 Task: Add the task  Develop a new online platform for event ticket sales to the section Code Quality Sprint in the project AgileMind and add a Due Date to the respective task as 2023/11/17
Action: Mouse moved to (552, 418)
Screenshot: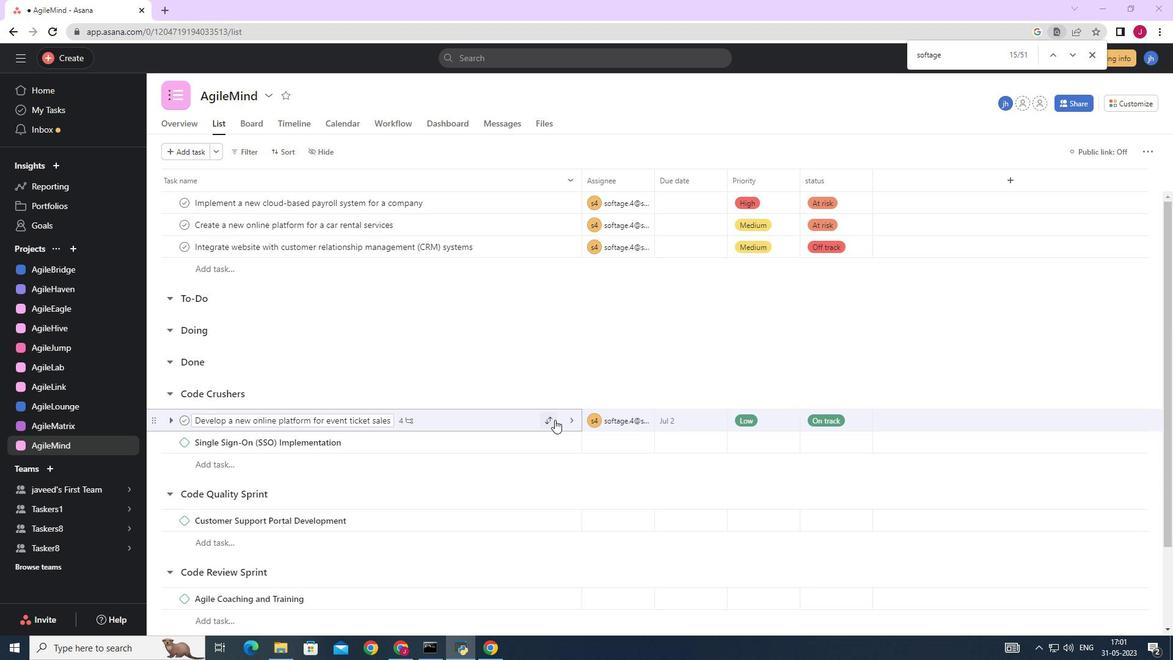 
Action: Mouse pressed left at (552, 418)
Screenshot: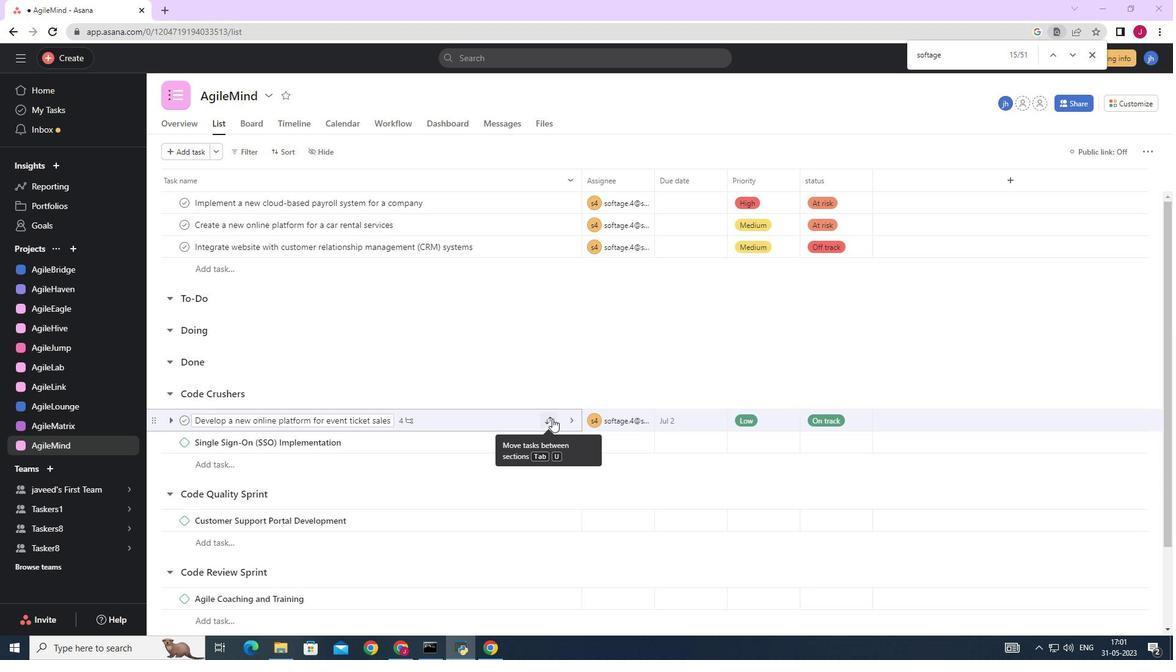 
Action: Mouse moved to (707, 300)
Screenshot: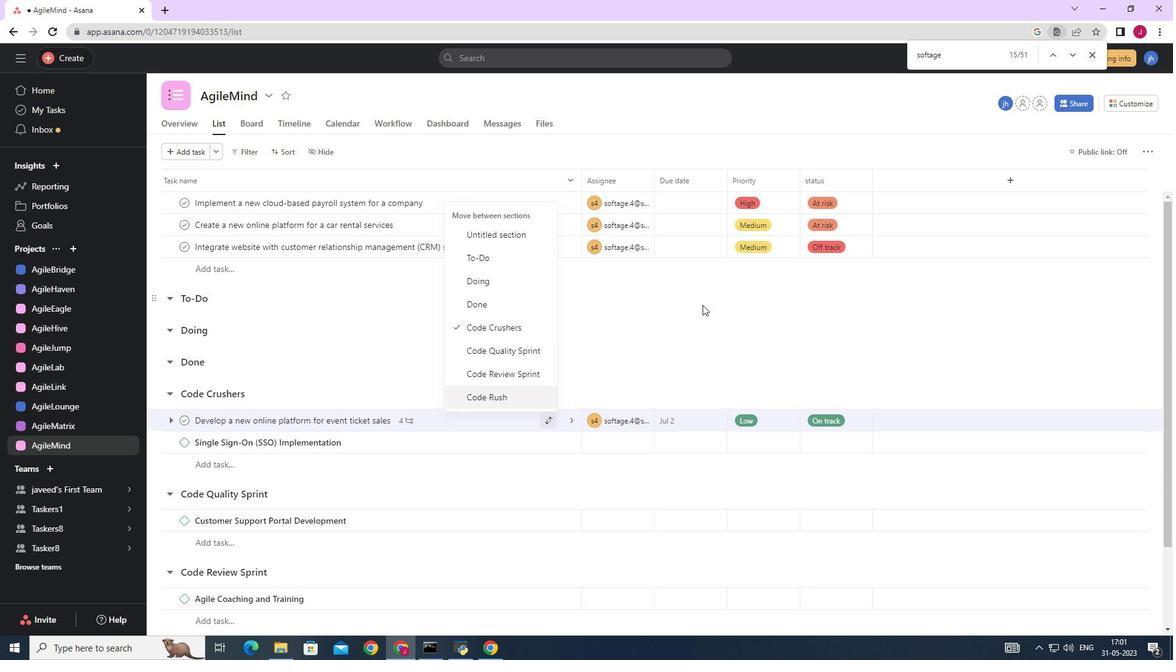 
Action: Mouse pressed left at (707, 300)
Screenshot: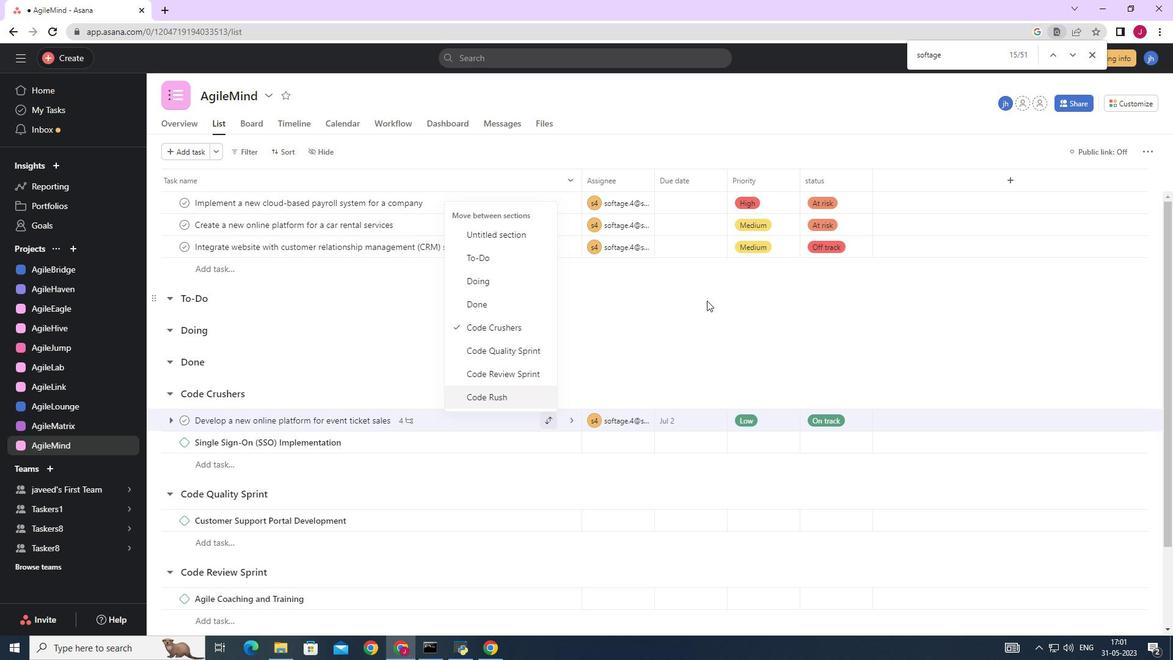 
Action: Mouse moved to (547, 418)
Screenshot: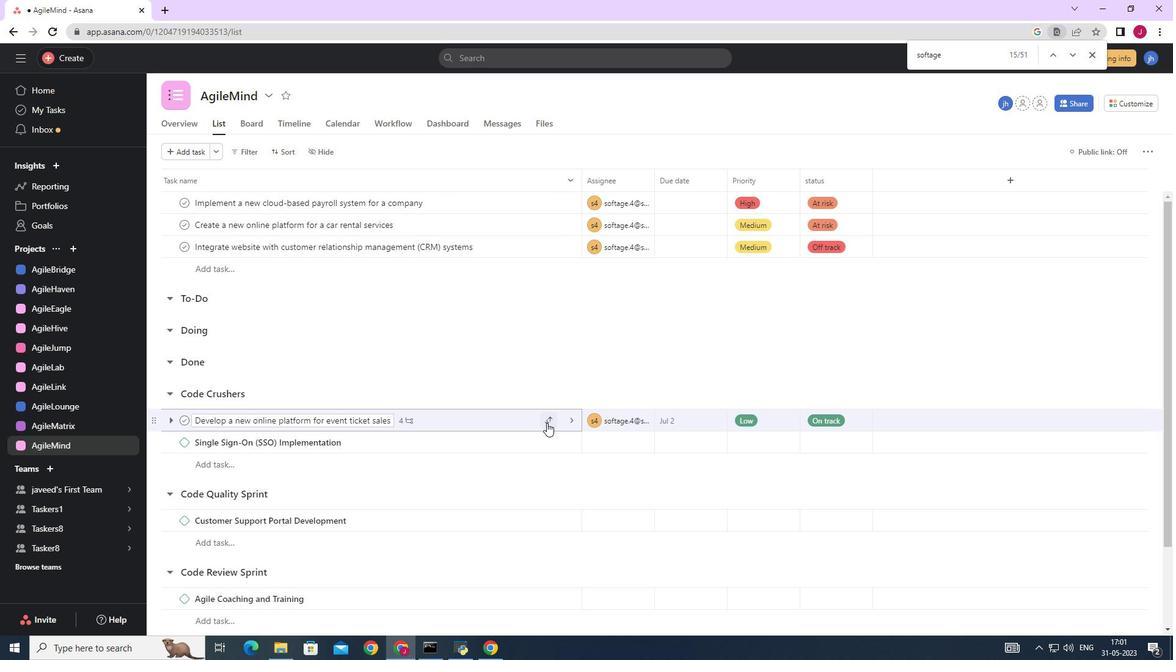 
Action: Mouse pressed left at (547, 418)
Screenshot: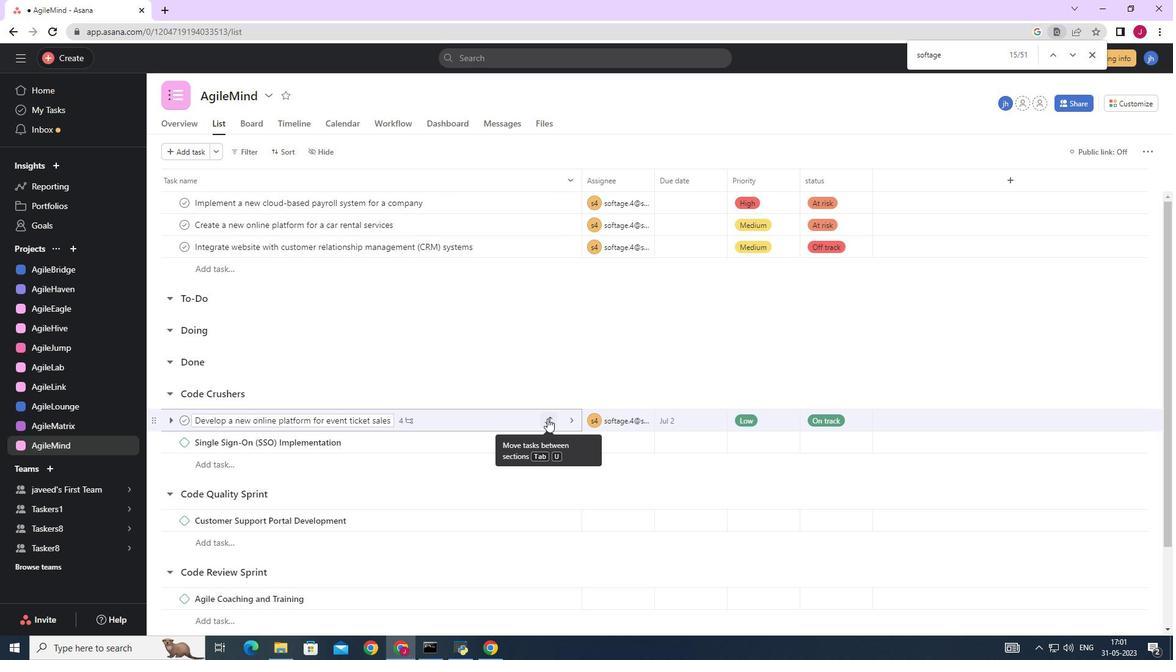 
Action: Mouse moved to (513, 350)
Screenshot: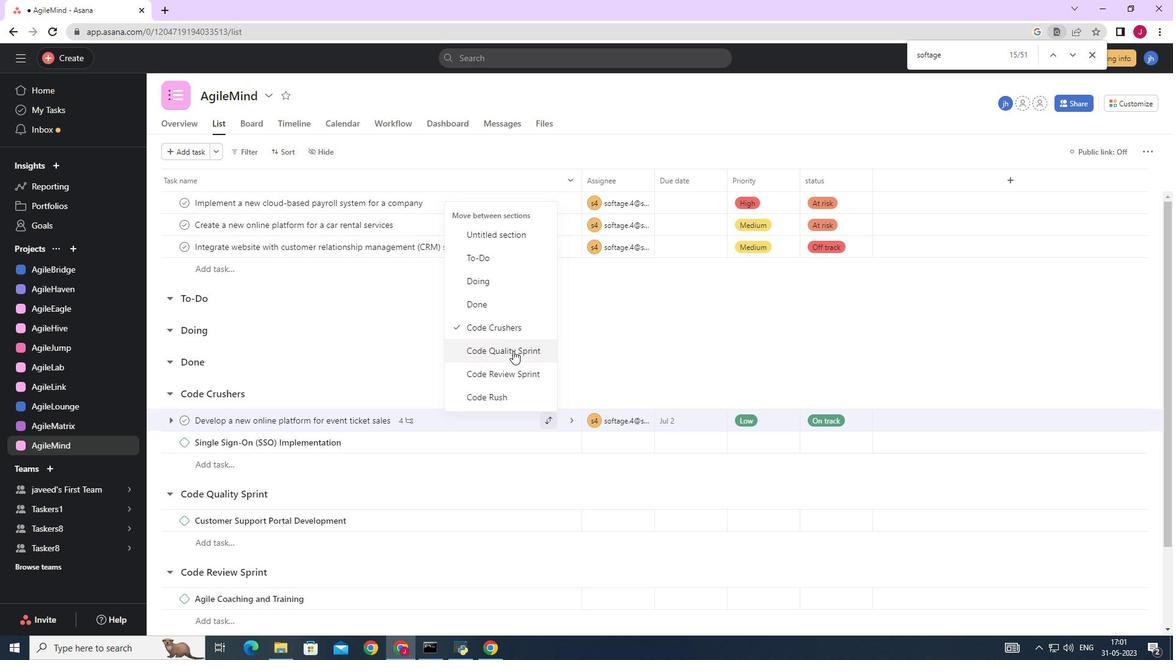 
Action: Mouse pressed left at (513, 350)
Screenshot: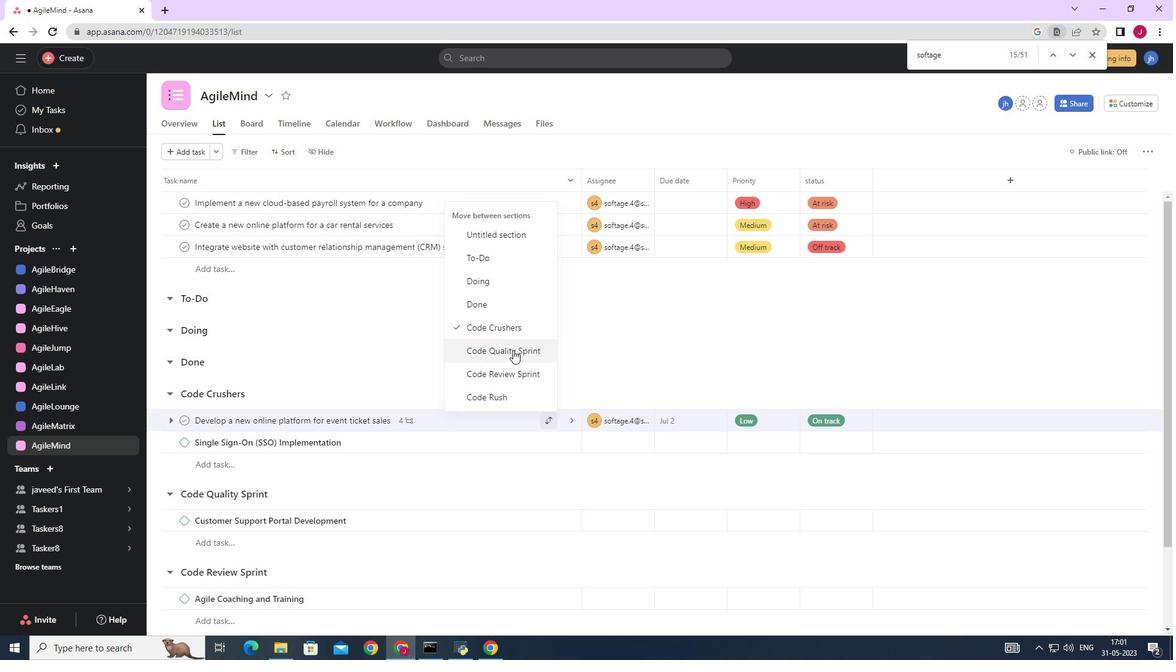 
Action: Mouse moved to (720, 499)
Screenshot: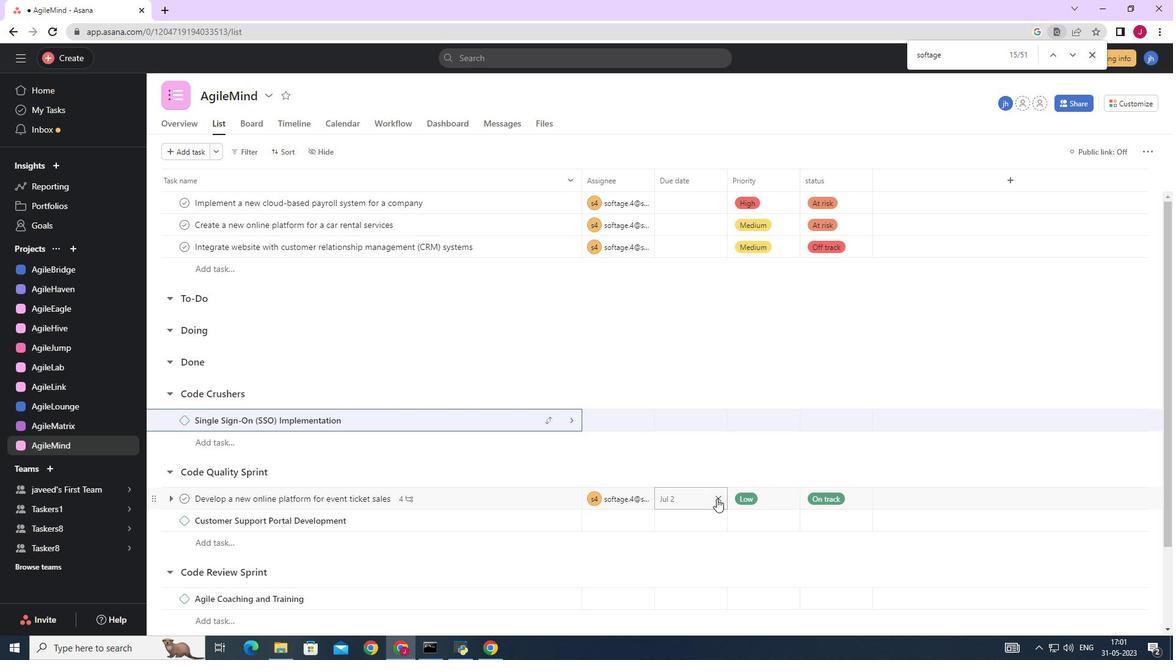 
Action: Mouse pressed left at (720, 499)
Screenshot: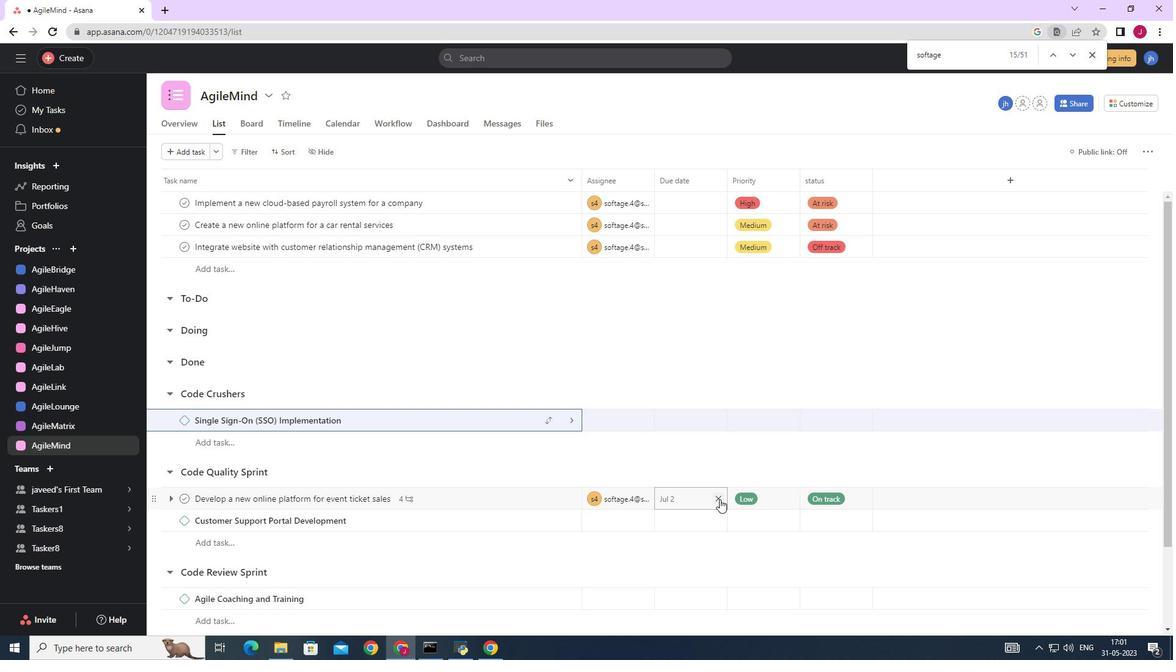 
Action: Mouse moved to (687, 500)
Screenshot: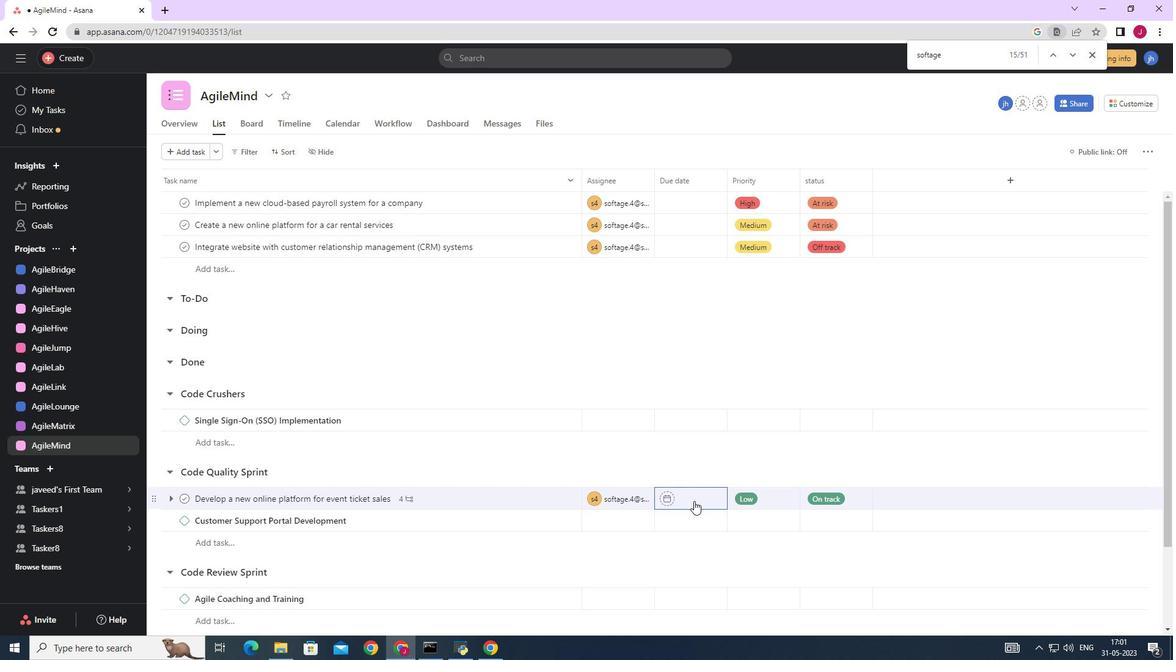 
Action: Mouse pressed left at (687, 500)
Screenshot: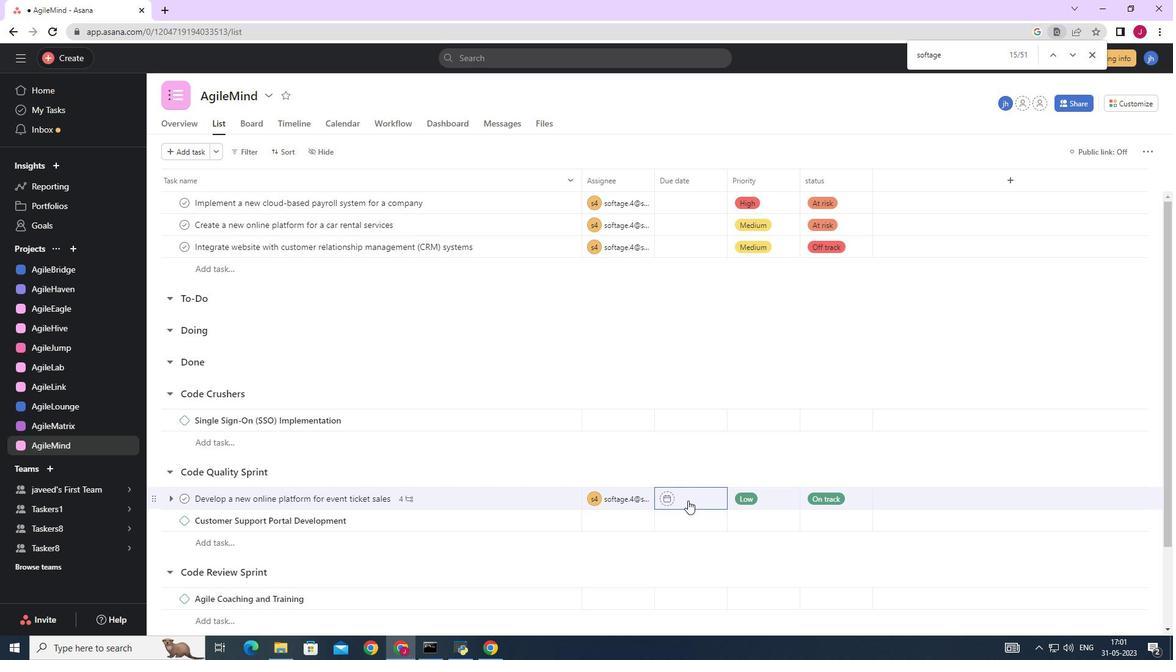 
Action: Mouse moved to (812, 306)
Screenshot: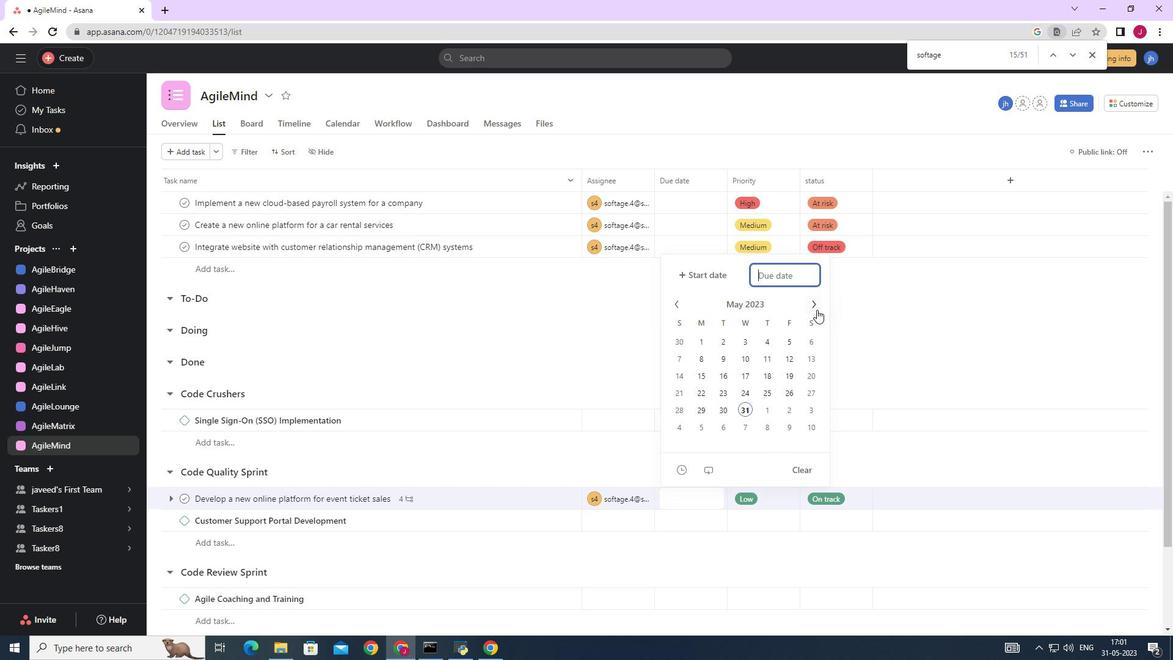 
Action: Mouse pressed left at (812, 306)
Screenshot: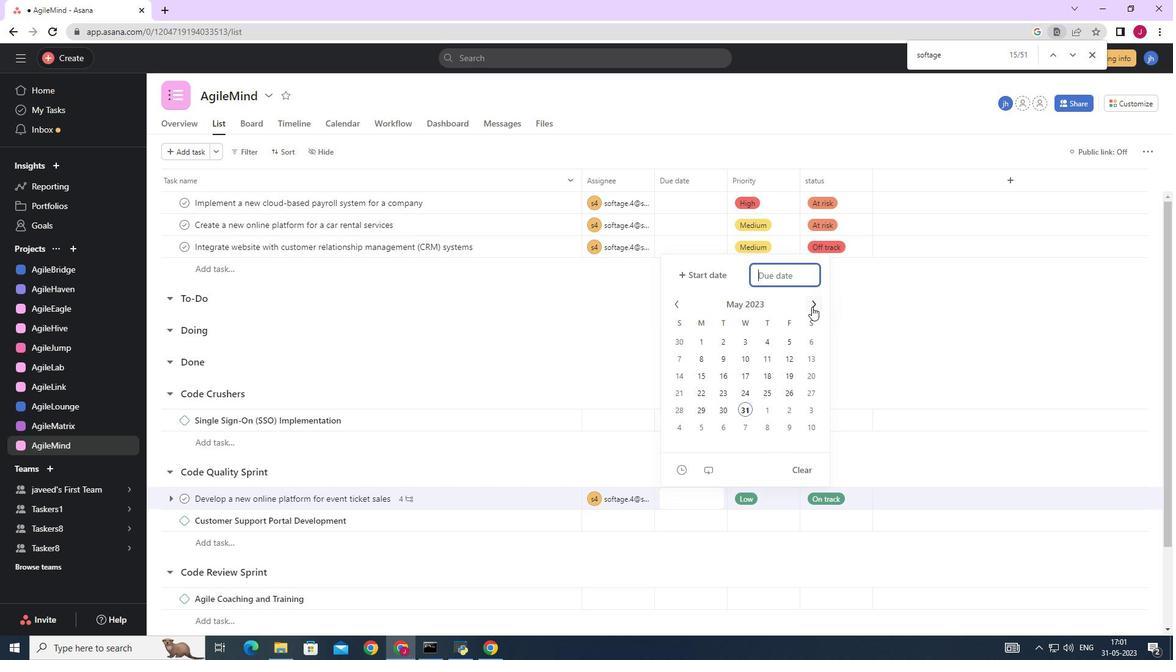 
Action: Mouse moved to (812, 306)
Screenshot: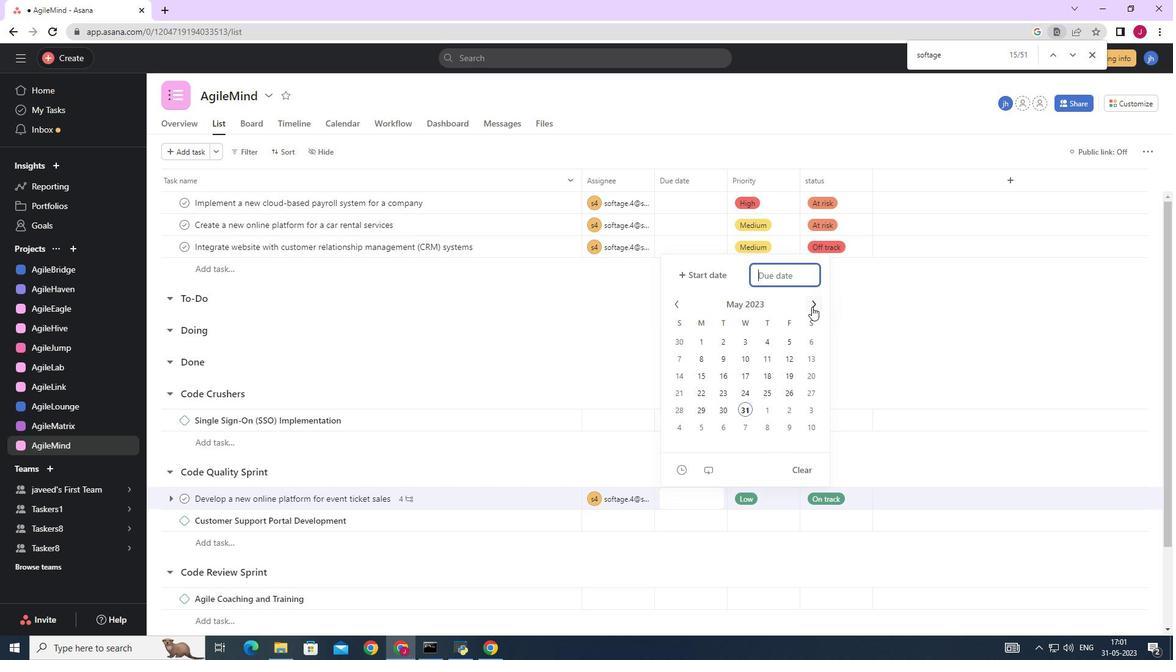 
Action: Mouse pressed left at (812, 306)
Screenshot: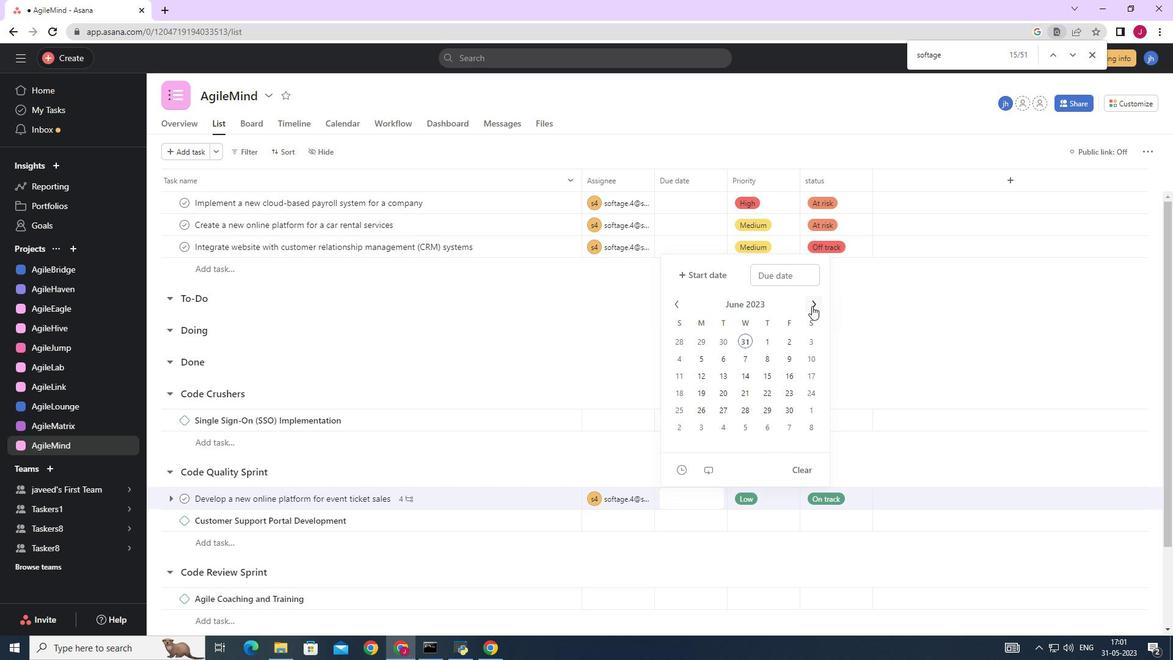
Action: Mouse pressed left at (812, 306)
Screenshot: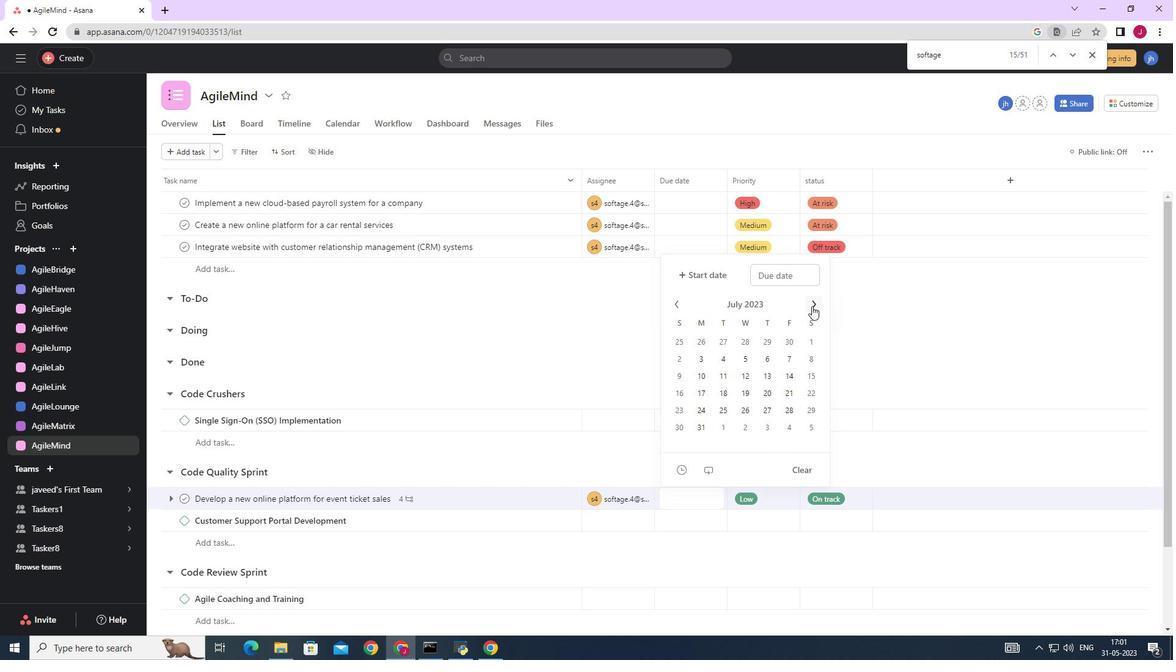 
Action: Mouse moved to (812, 305)
Screenshot: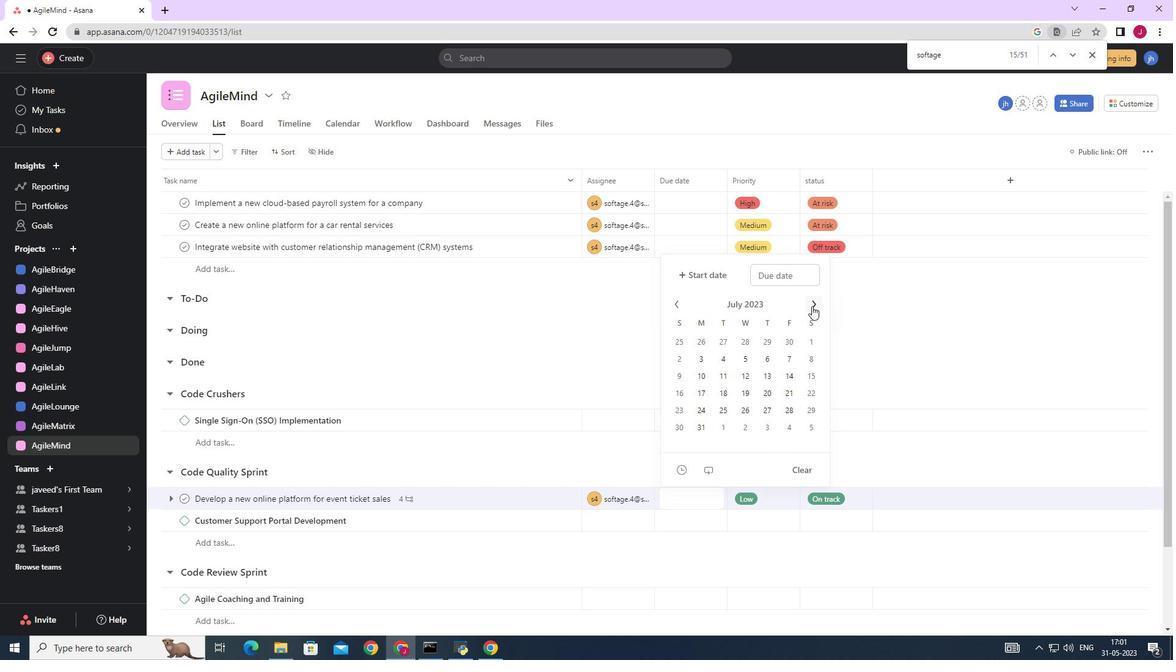 
Action: Mouse pressed left at (812, 305)
Screenshot: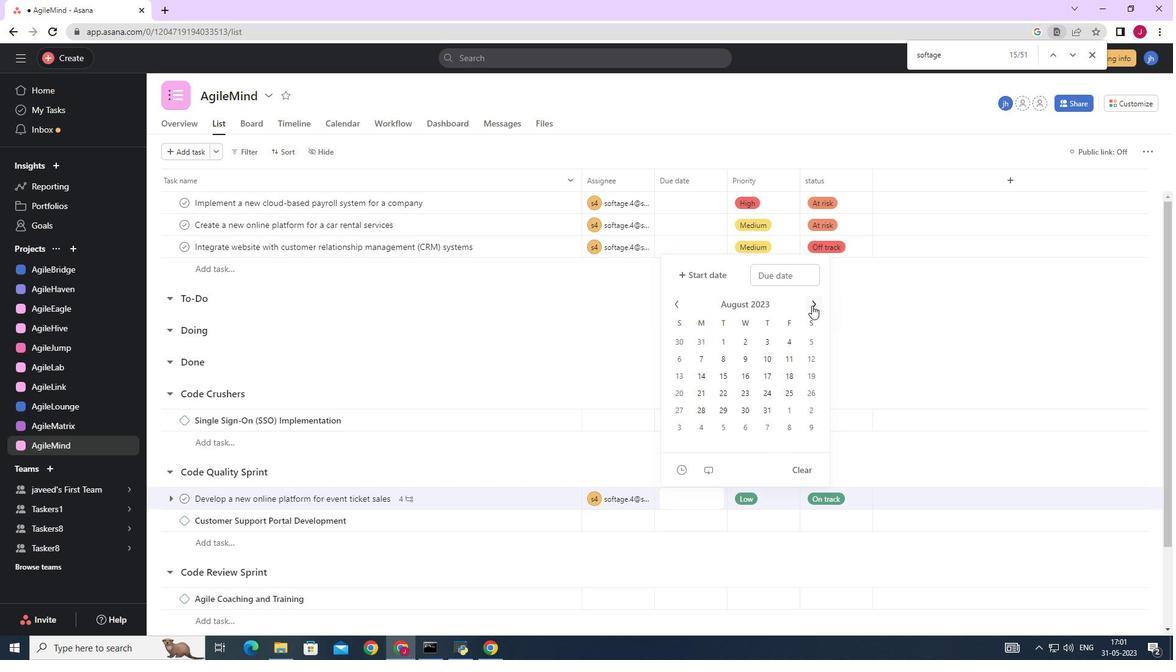 
Action: Mouse pressed left at (812, 305)
Screenshot: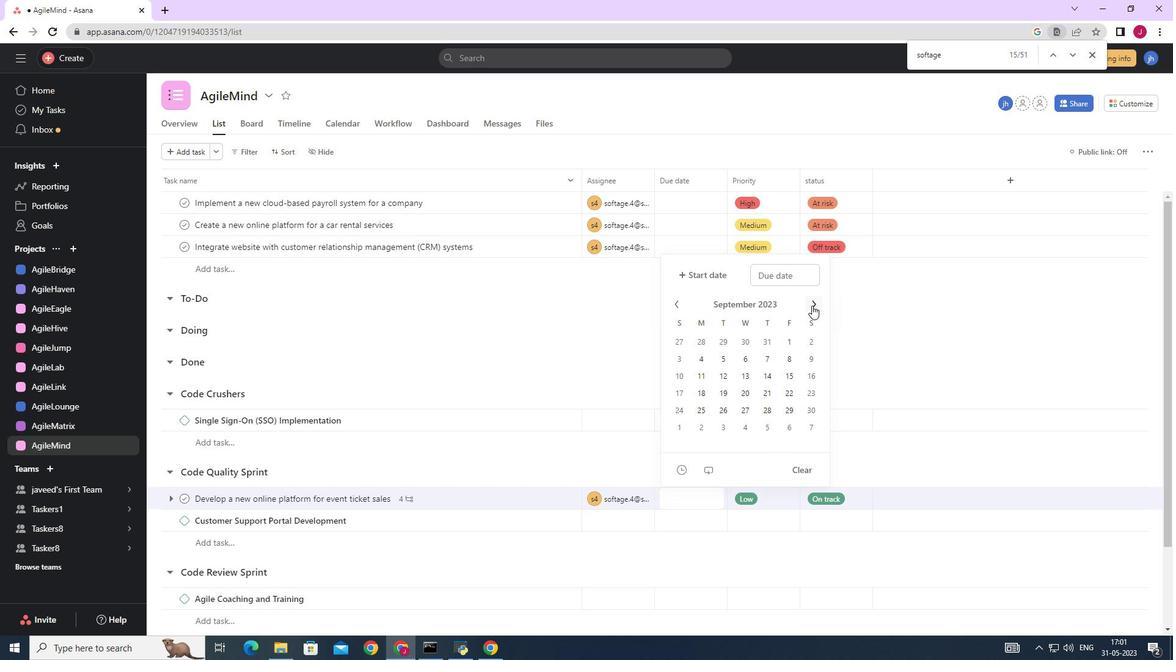 
Action: Mouse pressed left at (812, 305)
Screenshot: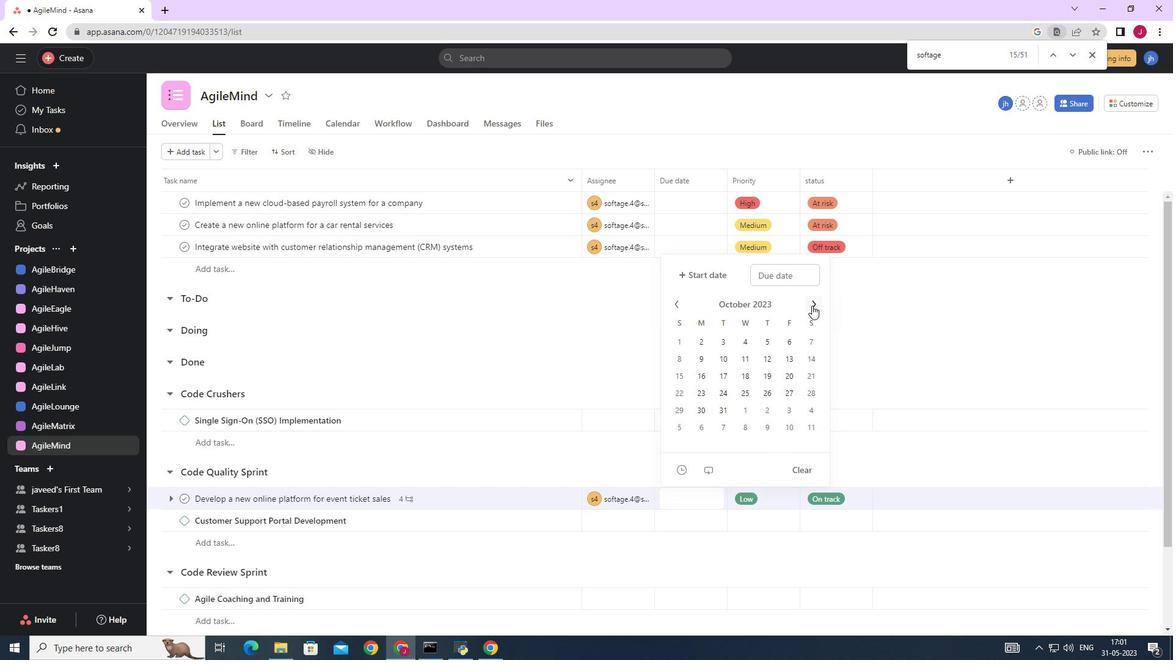 
Action: Mouse pressed left at (812, 305)
Screenshot: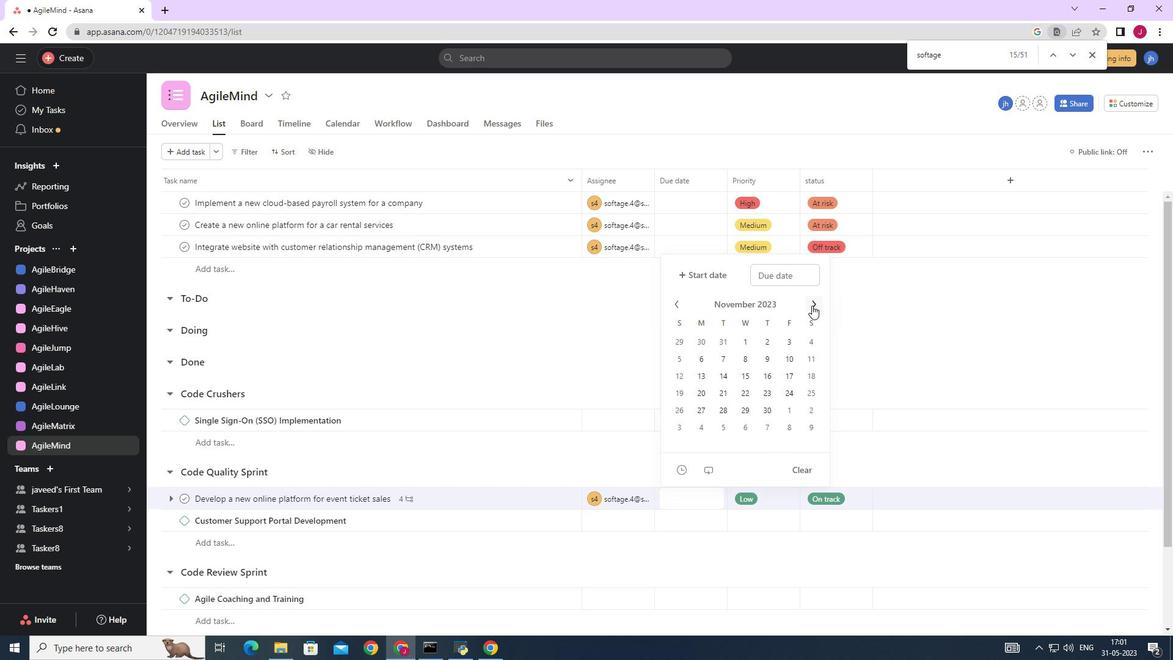 
Action: Mouse moved to (678, 301)
Screenshot: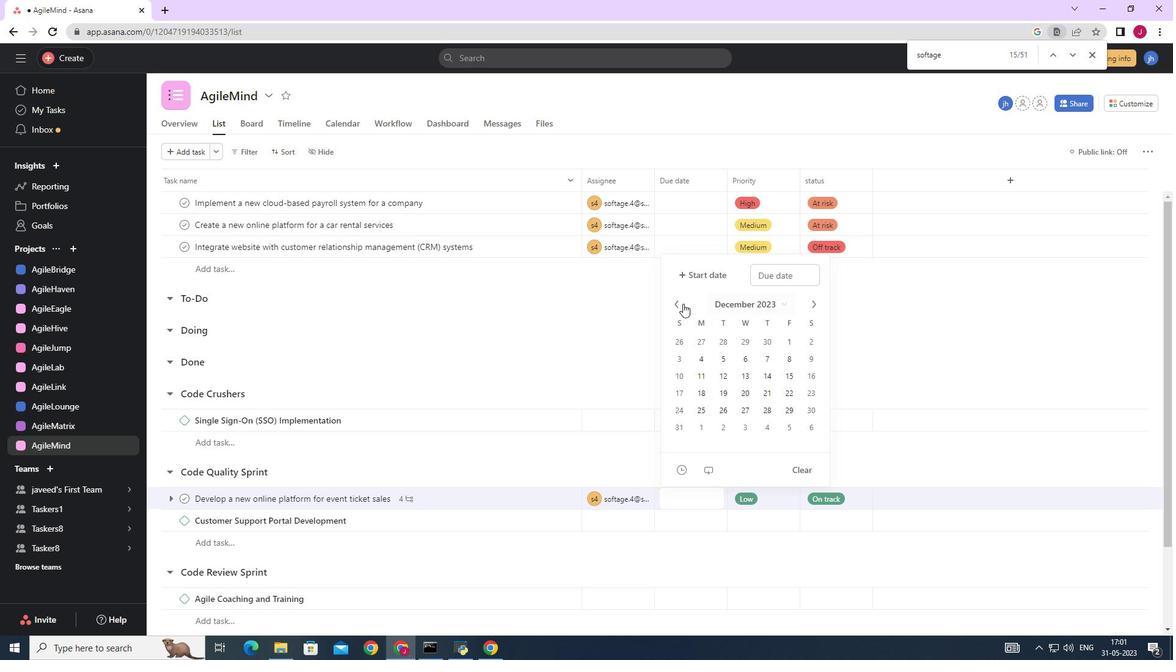 
Action: Mouse pressed left at (678, 301)
Screenshot: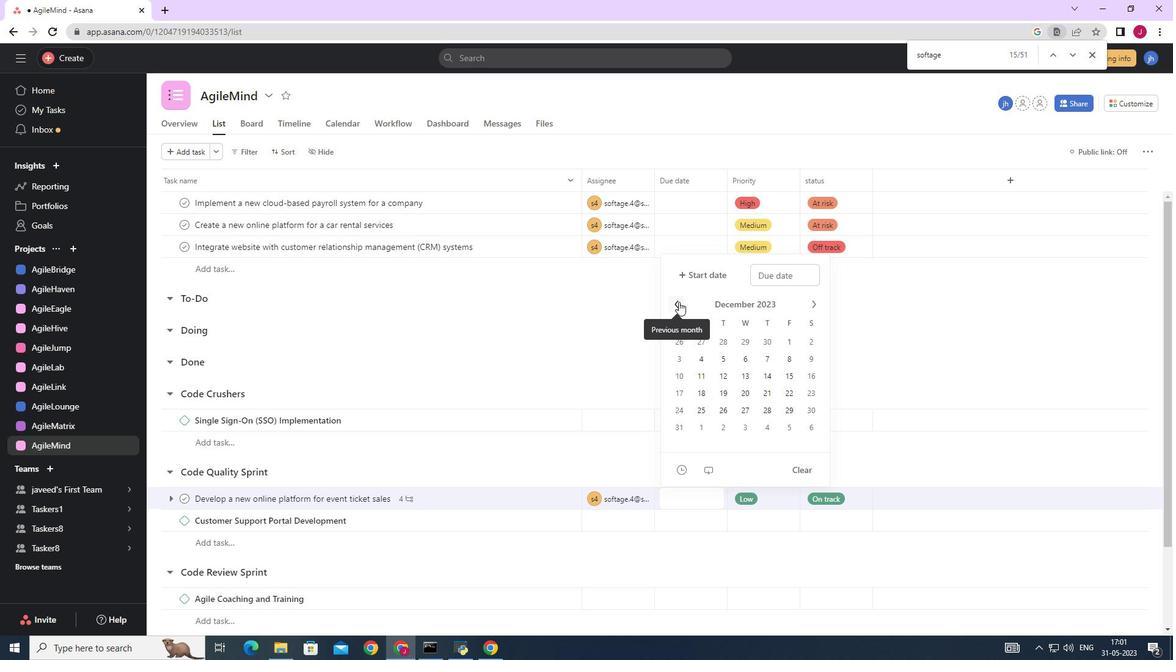 
Action: Mouse moved to (789, 376)
Screenshot: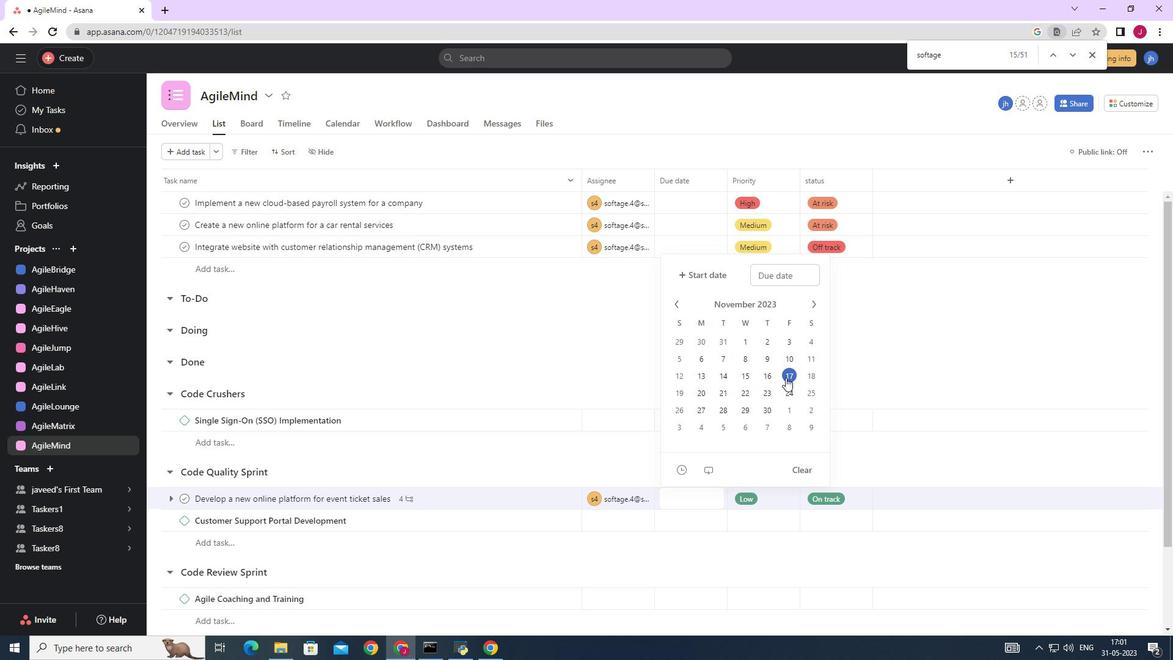 
Action: Mouse pressed left at (789, 376)
Screenshot: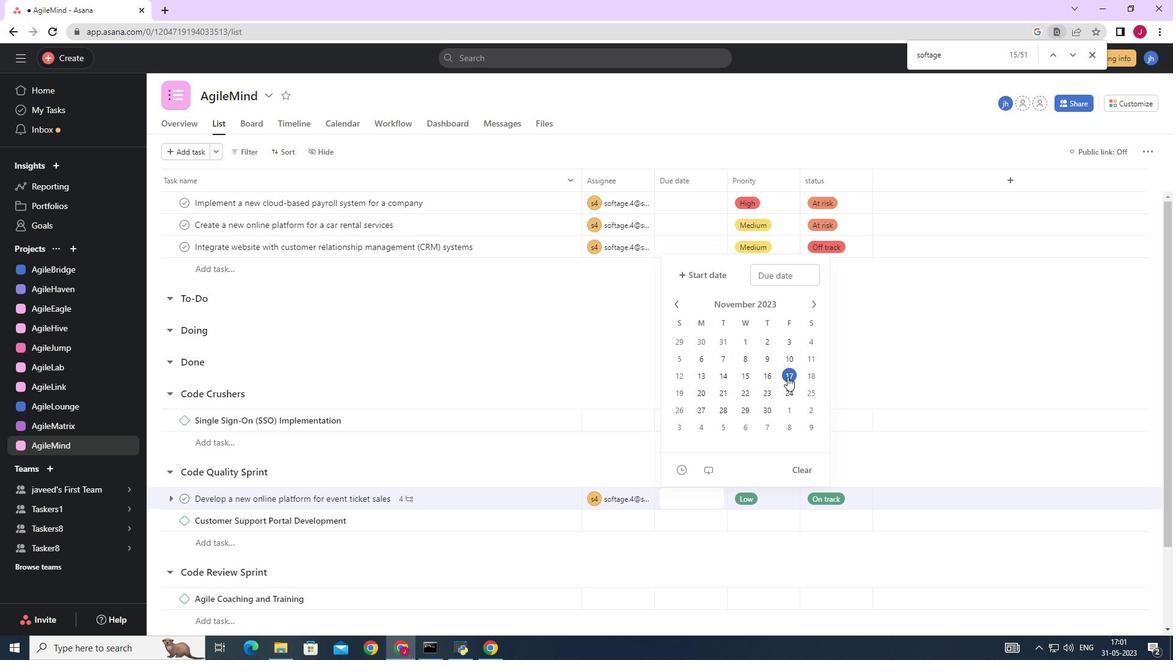 
Action: Mouse moved to (971, 343)
Screenshot: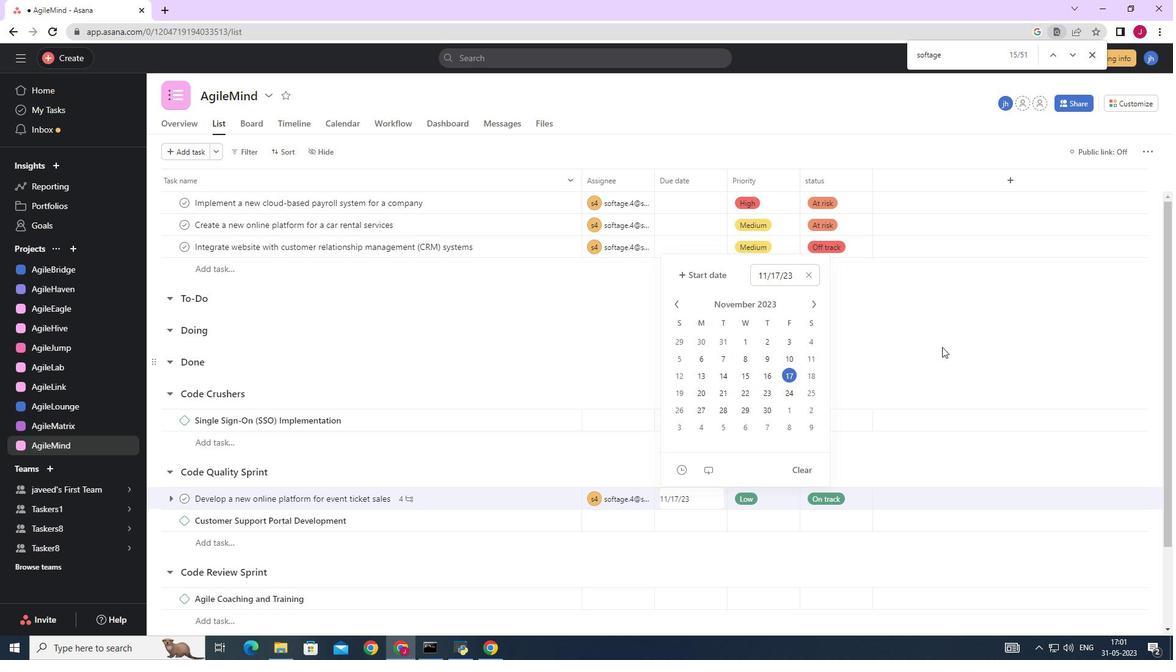 
Action: Mouse pressed left at (971, 343)
Screenshot: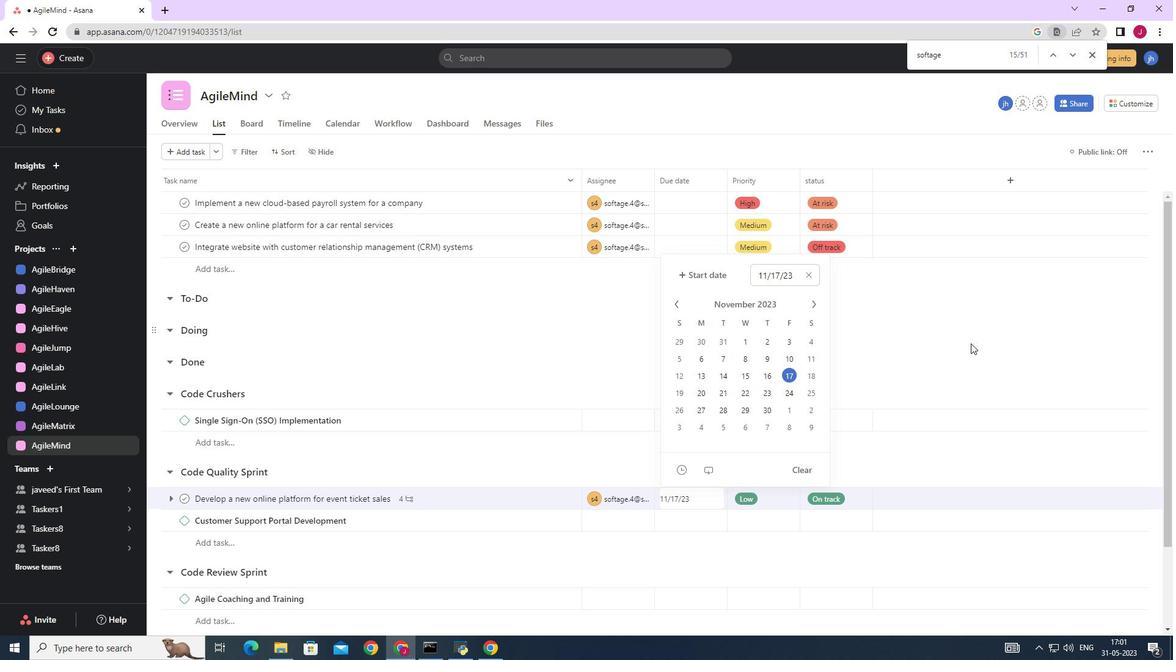 
Action: Mouse moved to (969, 343)
Screenshot: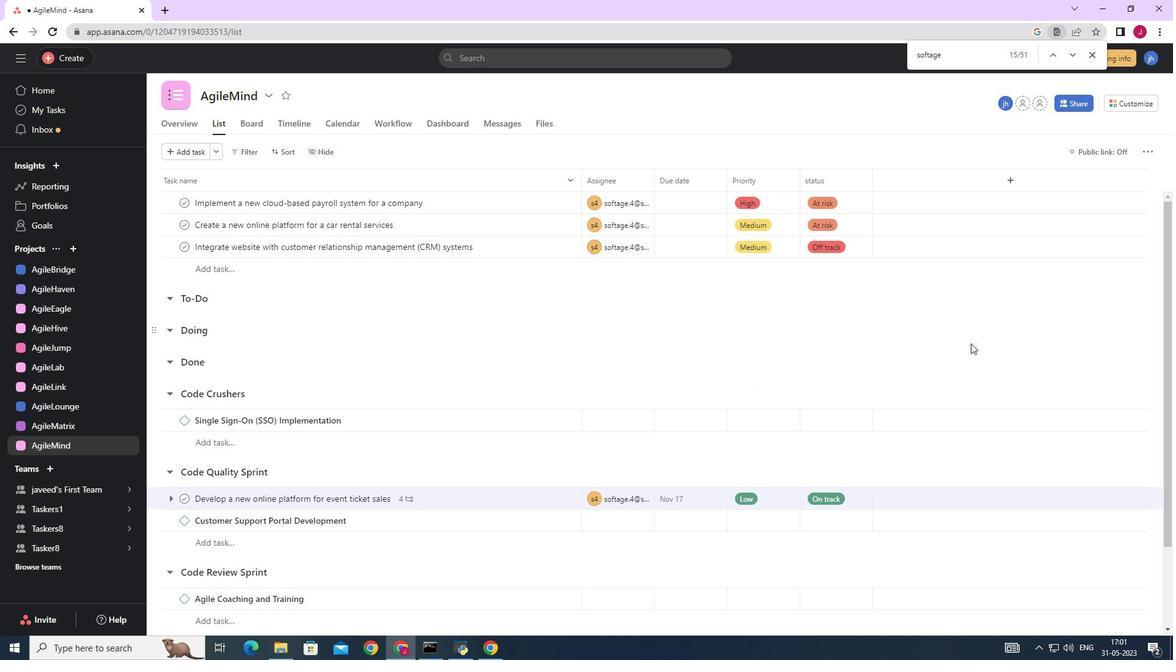 
